 Task: Set the default behavior for images content to "Sites can show images".
Action: Mouse moved to (1184, 33)
Screenshot: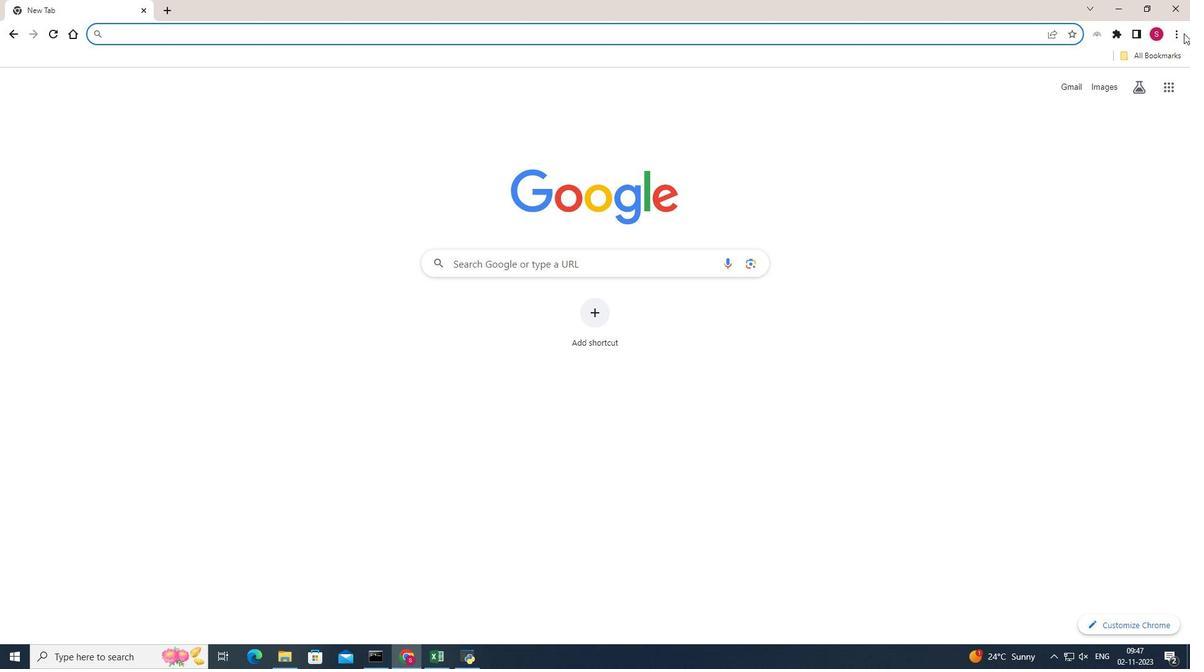 
Action: Mouse pressed left at (1184, 33)
Screenshot: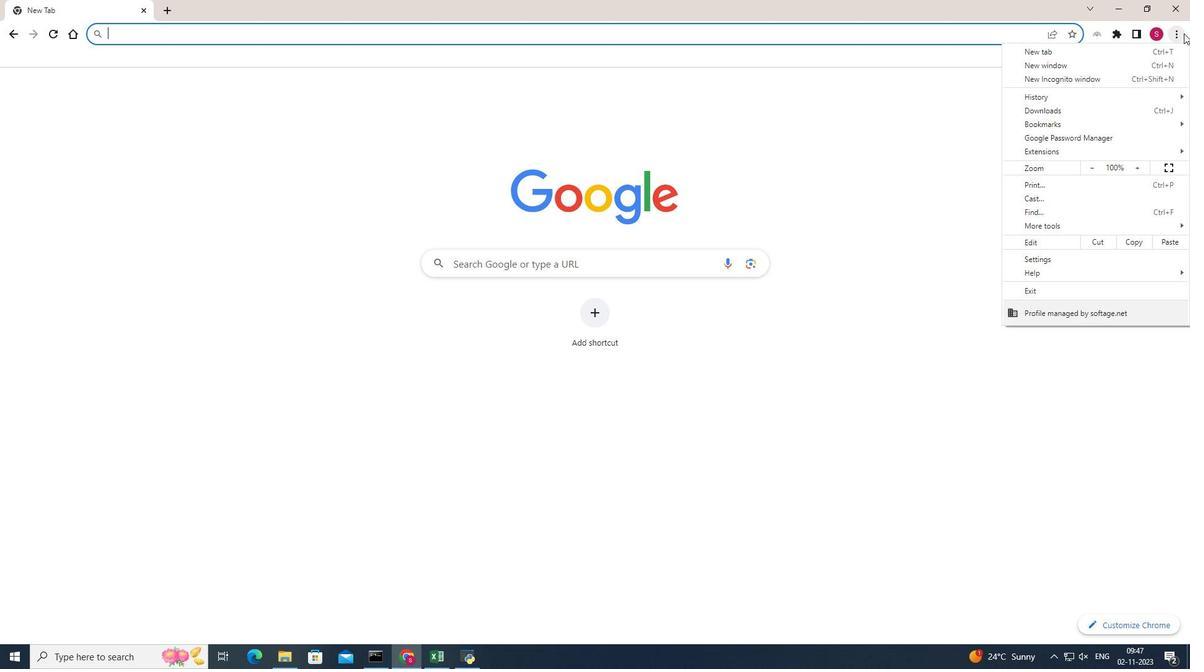 
Action: Mouse moved to (1060, 259)
Screenshot: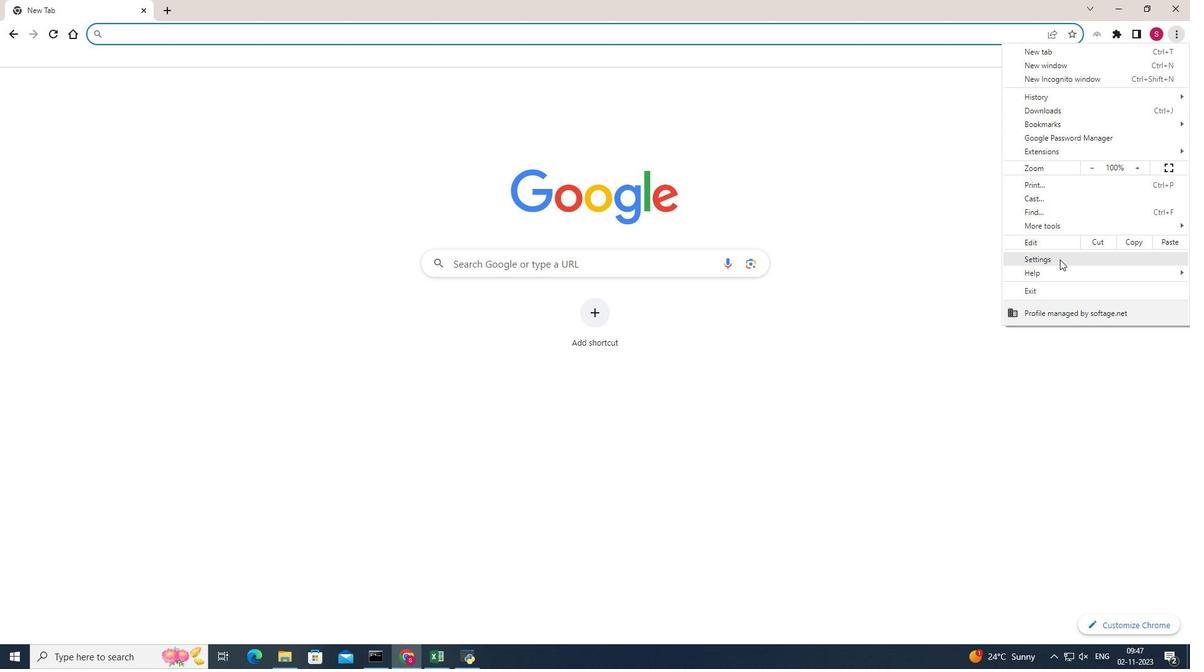 
Action: Mouse pressed left at (1060, 259)
Screenshot: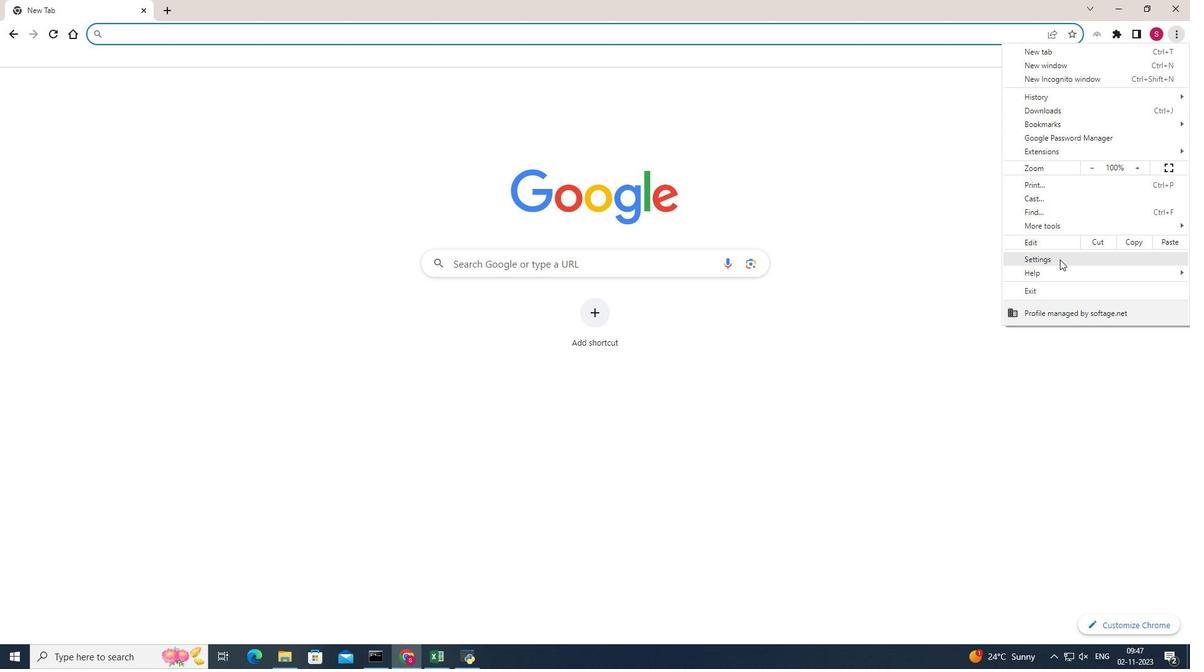 
Action: Mouse moved to (112, 146)
Screenshot: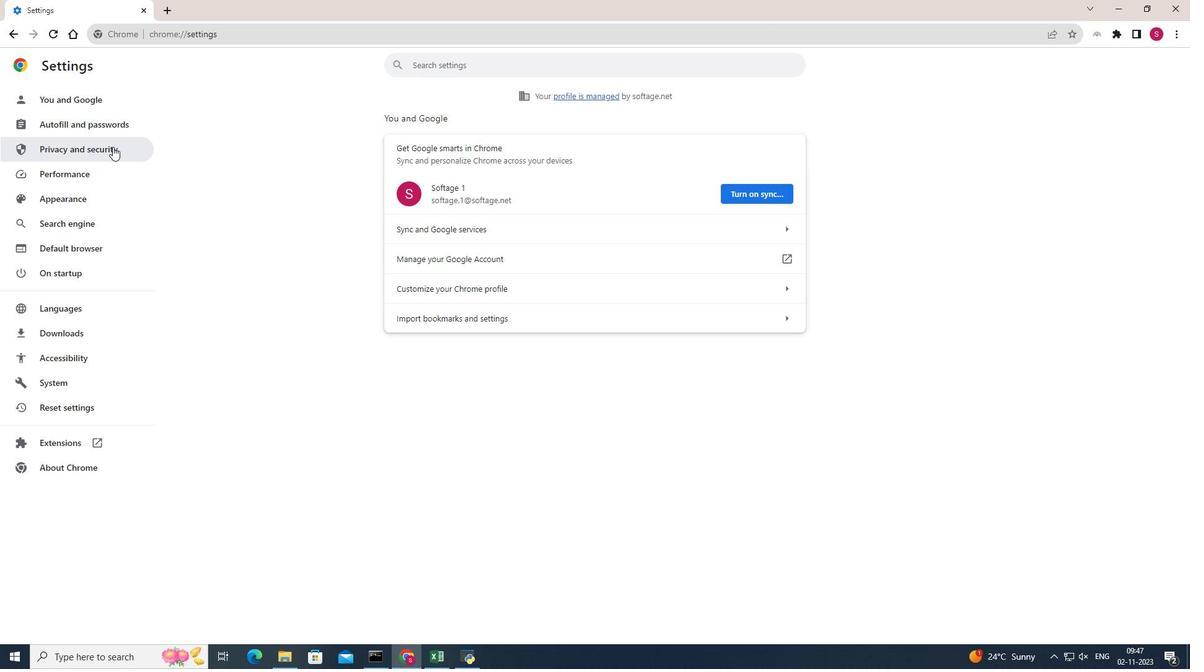 
Action: Mouse pressed left at (112, 146)
Screenshot: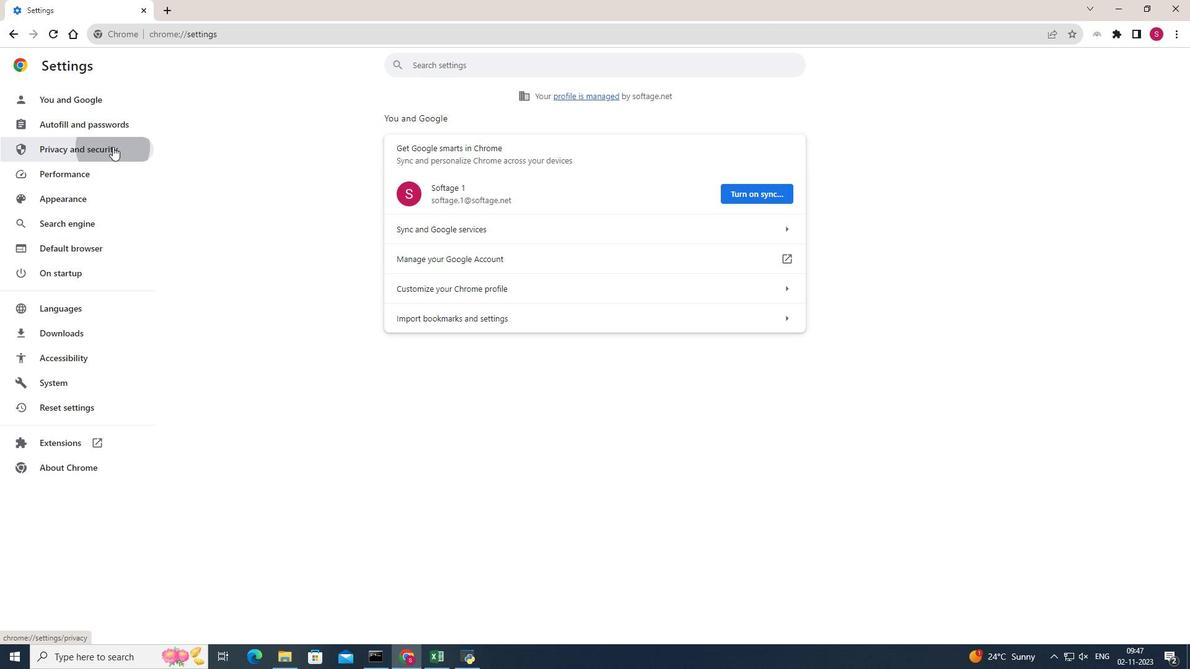 
Action: Mouse moved to (743, 386)
Screenshot: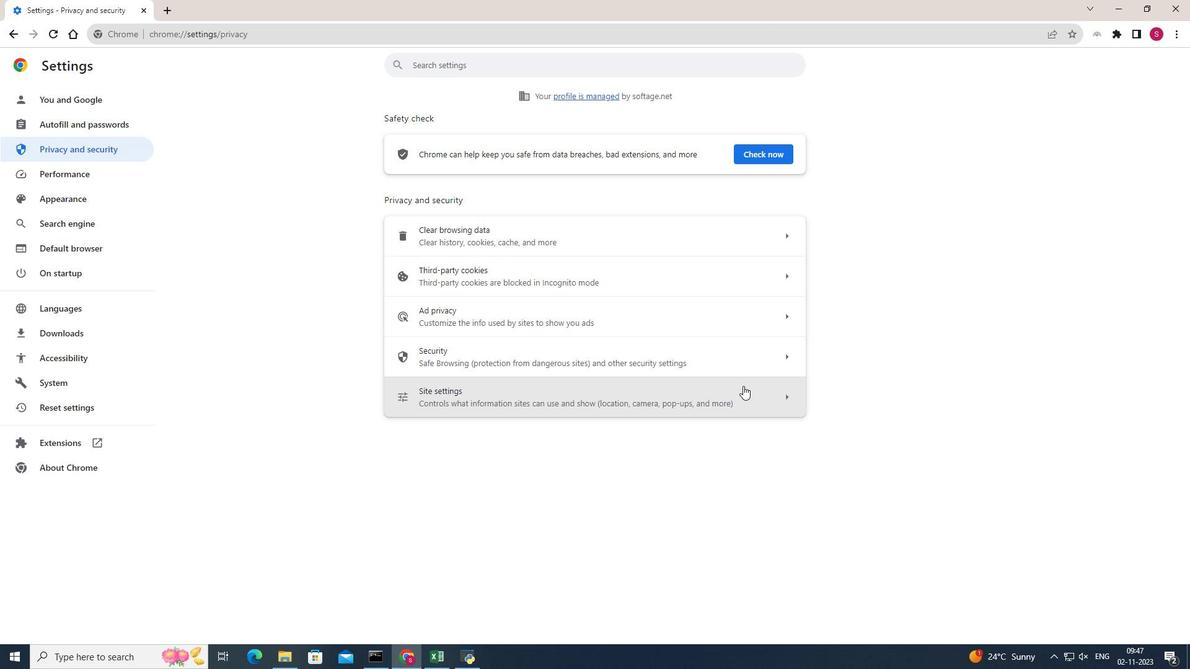 
Action: Mouse pressed left at (743, 386)
Screenshot: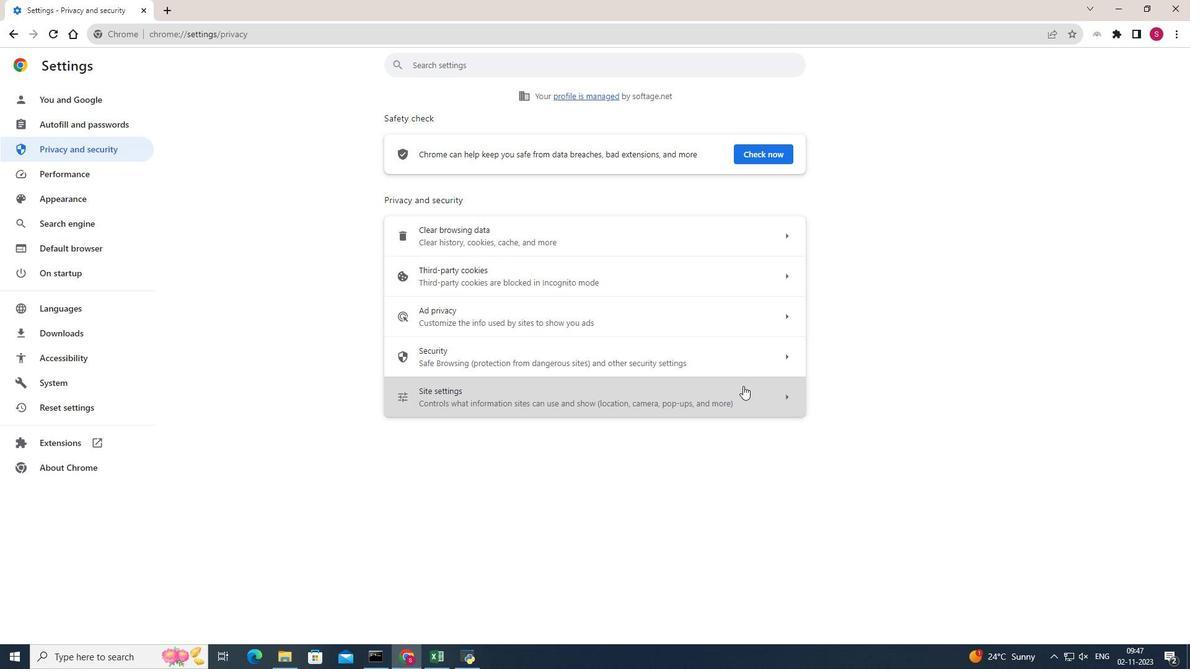 
Action: Mouse moved to (741, 386)
Screenshot: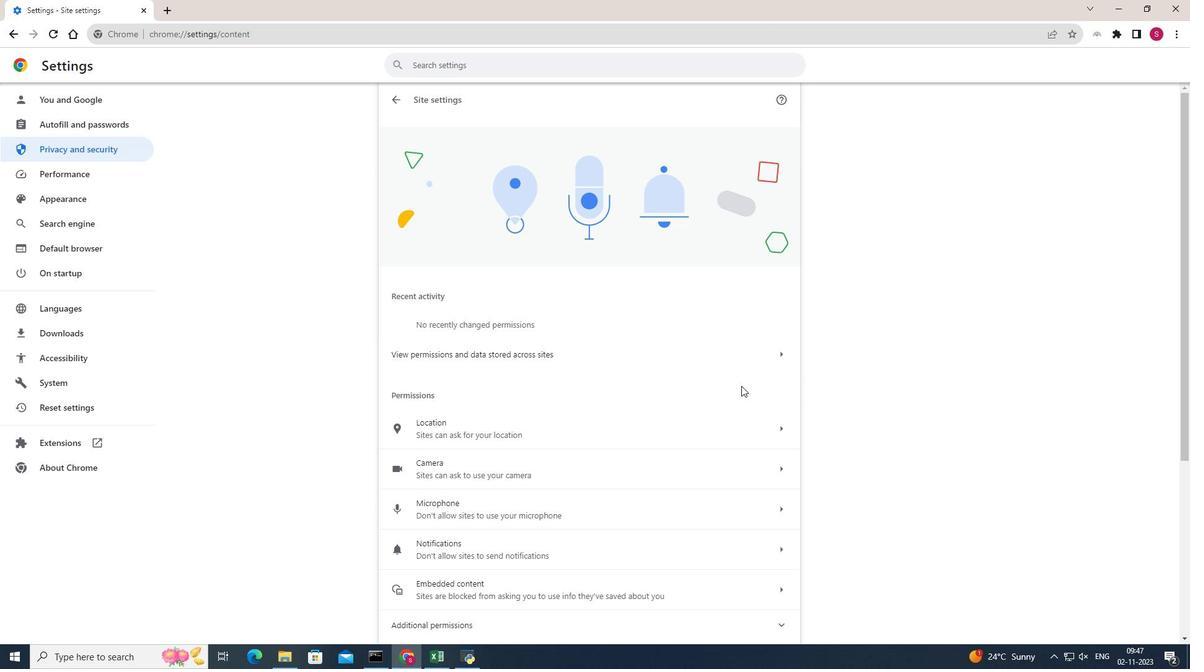 
Action: Mouse scrolled (741, 385) with delta (0, 0)
Screenshot: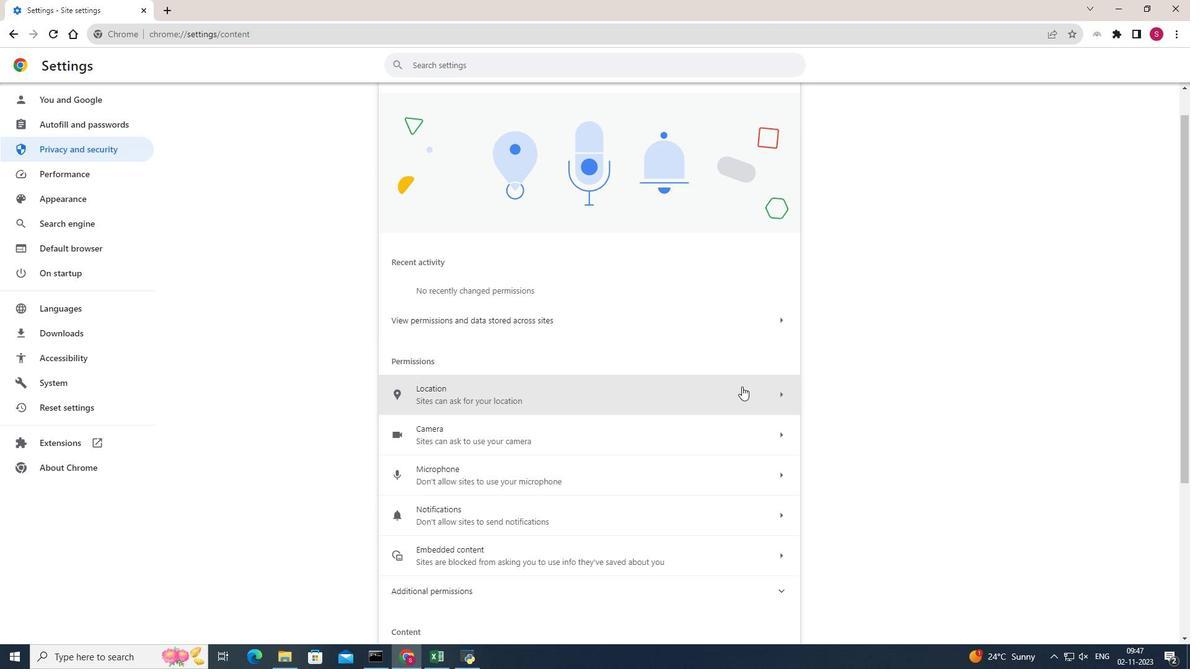 
Action: Mouse scrolled (741, 385) with delta (0, 0)
Screenshot: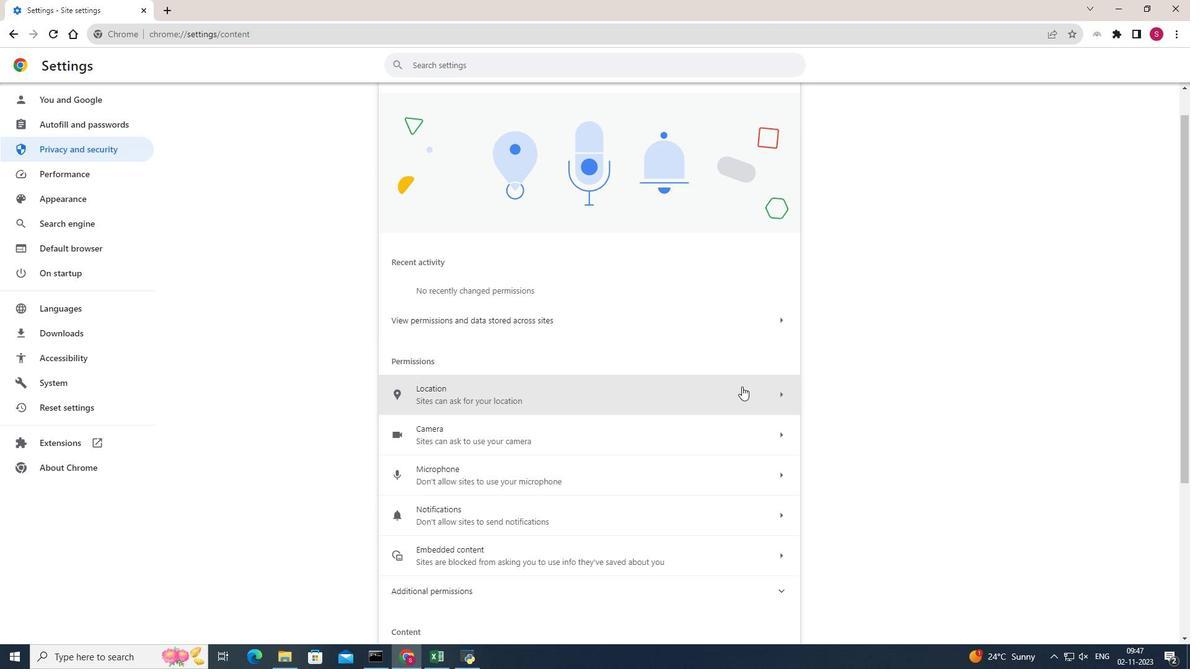 
Action: Mouse moved to (741, 386)
Screenshot: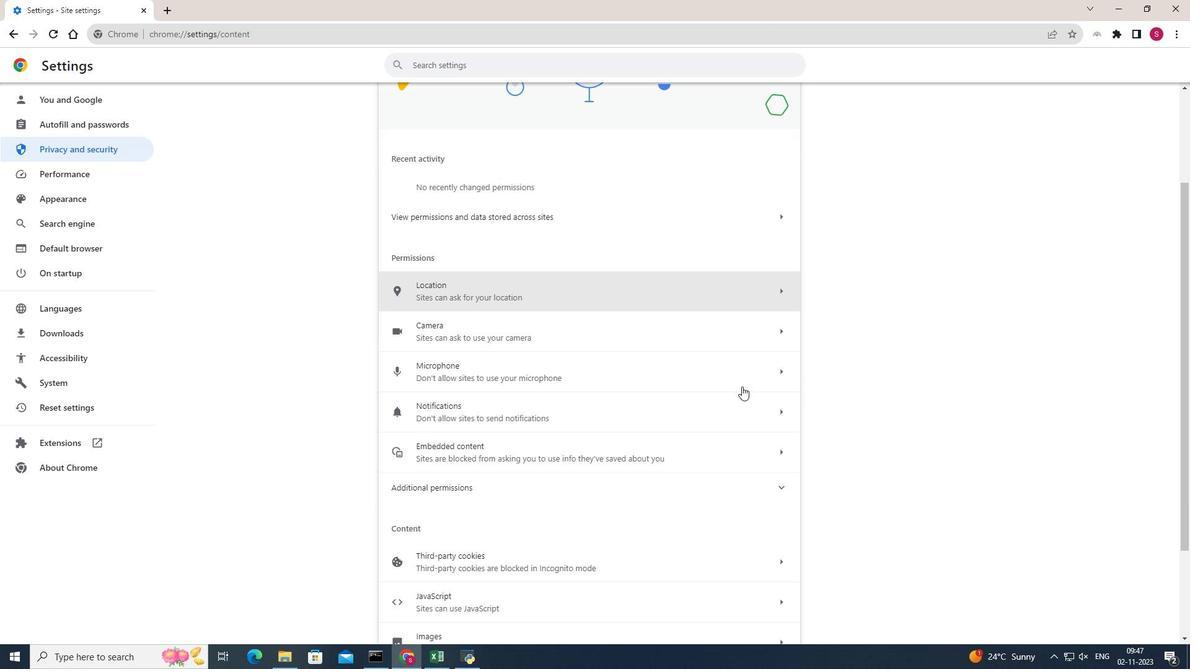 
Action: Mouse scrolled (741, 385) with delta (0, 0)
Screenshot: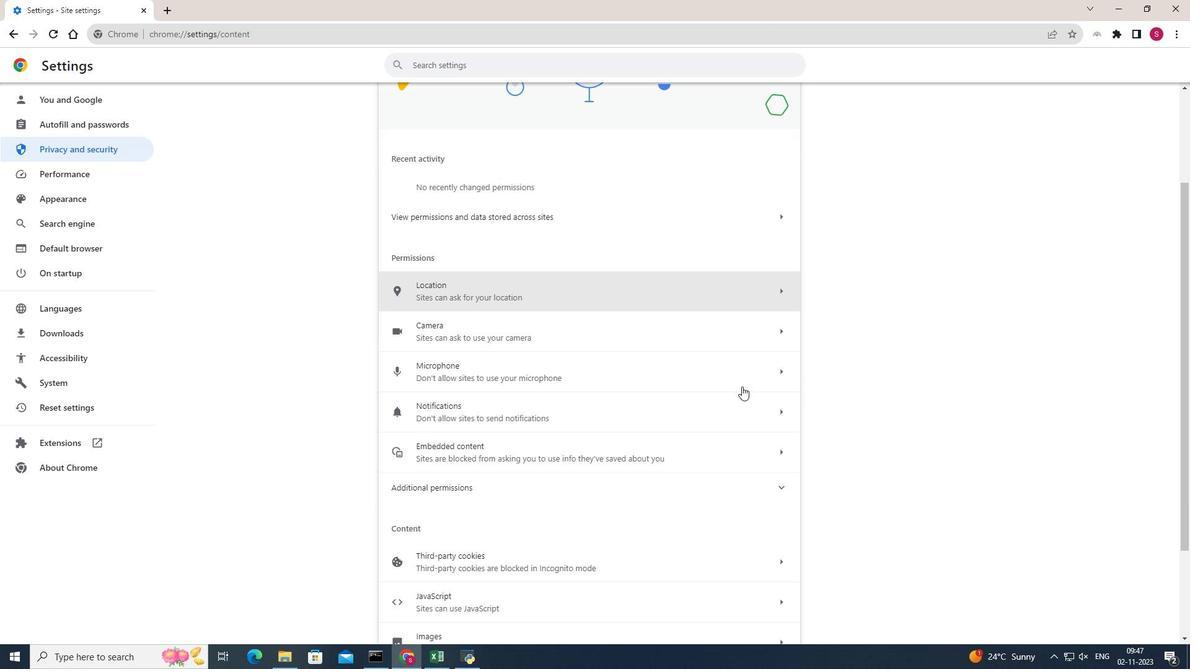 
Action: Mouse moved to (742, 387)
Screenshot: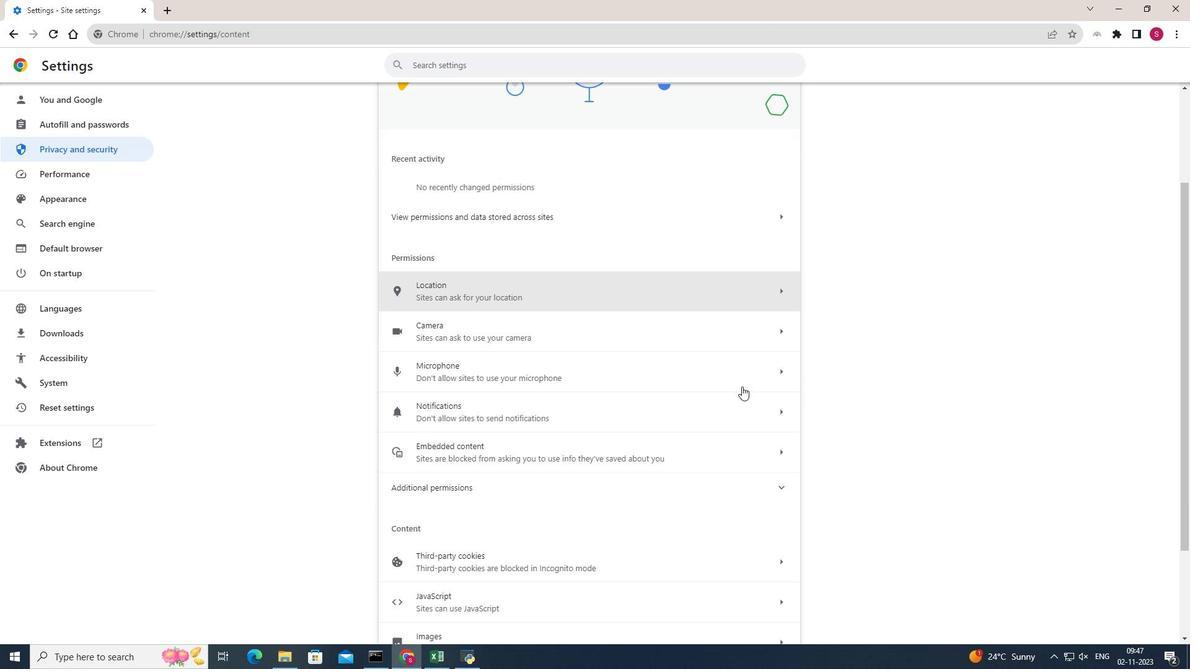 
Action: Mouse scrolled (742, 386) with delta (0, 0)
Screenshot: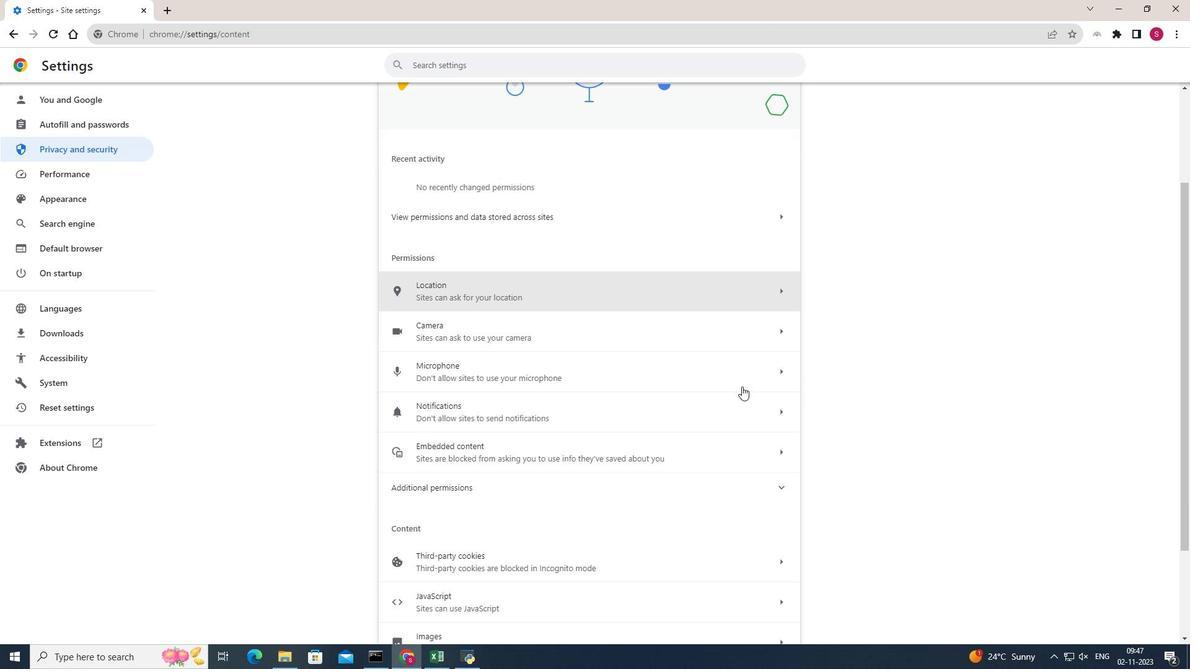
Action: Mouse scrolled (742, 386) with delta (0, 0)
Screenshot: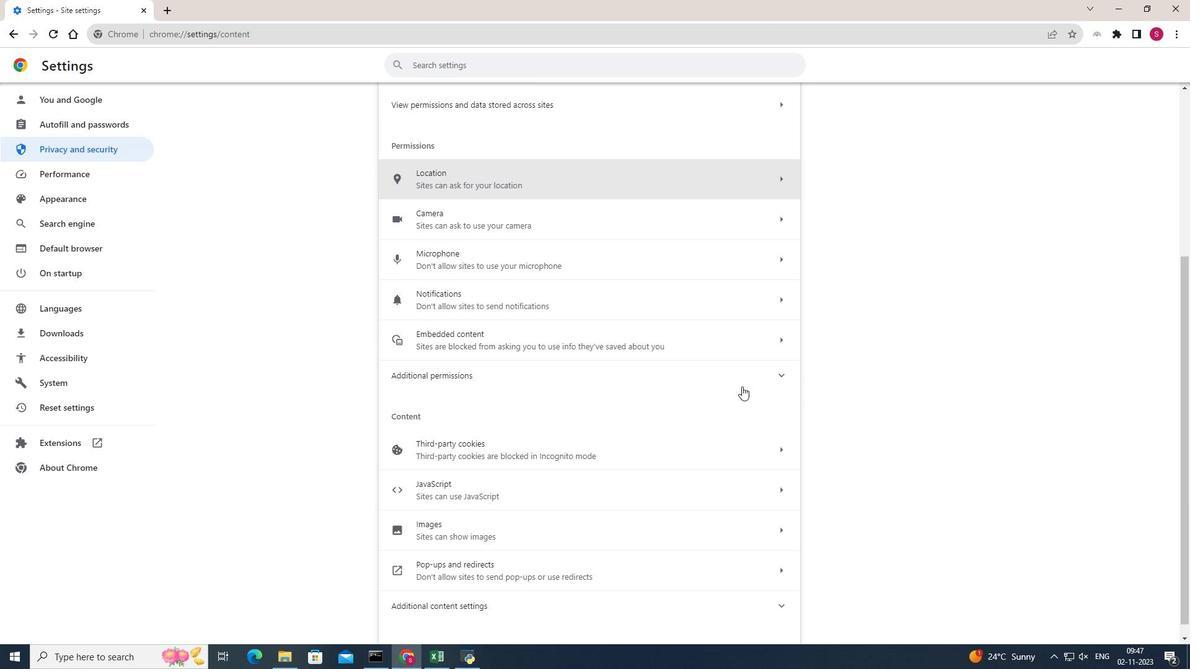 
Action: Mouse scrolled (742, 386) with delta (0, 0)
Screenshot: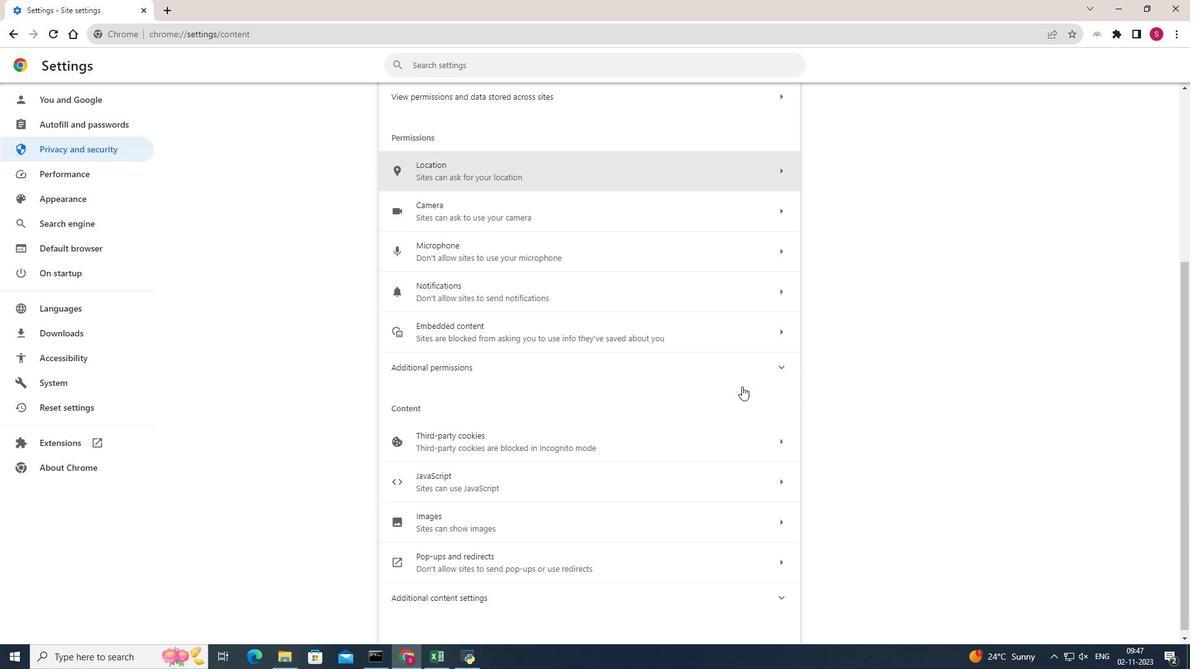 
Action: Mouse scrolled (742, 386) with delta (0, 0)
Screenshot: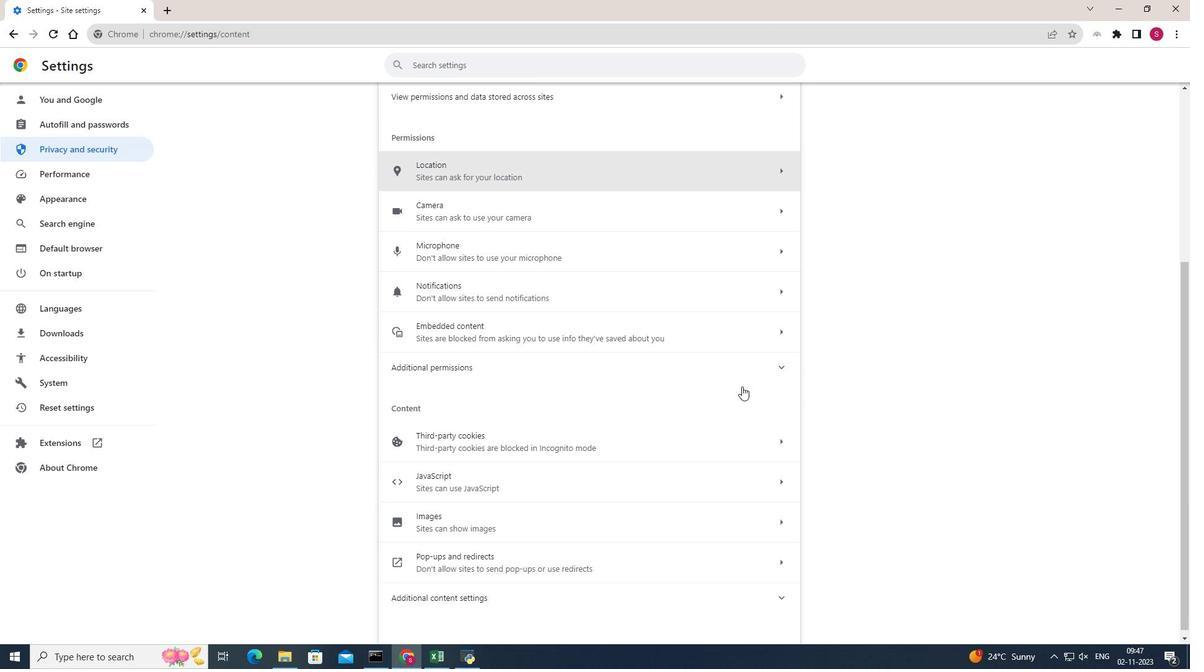 
Action: Mouse moved to (609, 509)
Screenshot: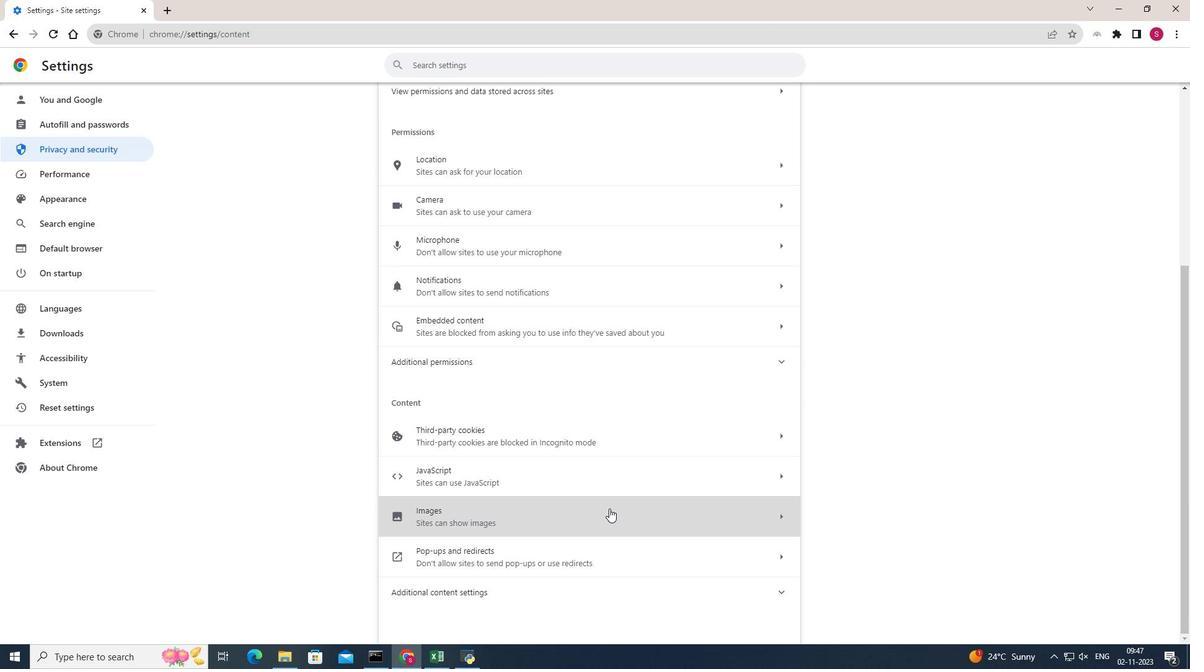 
Action: Mouse pressed left at (609, 509)
Screenshot: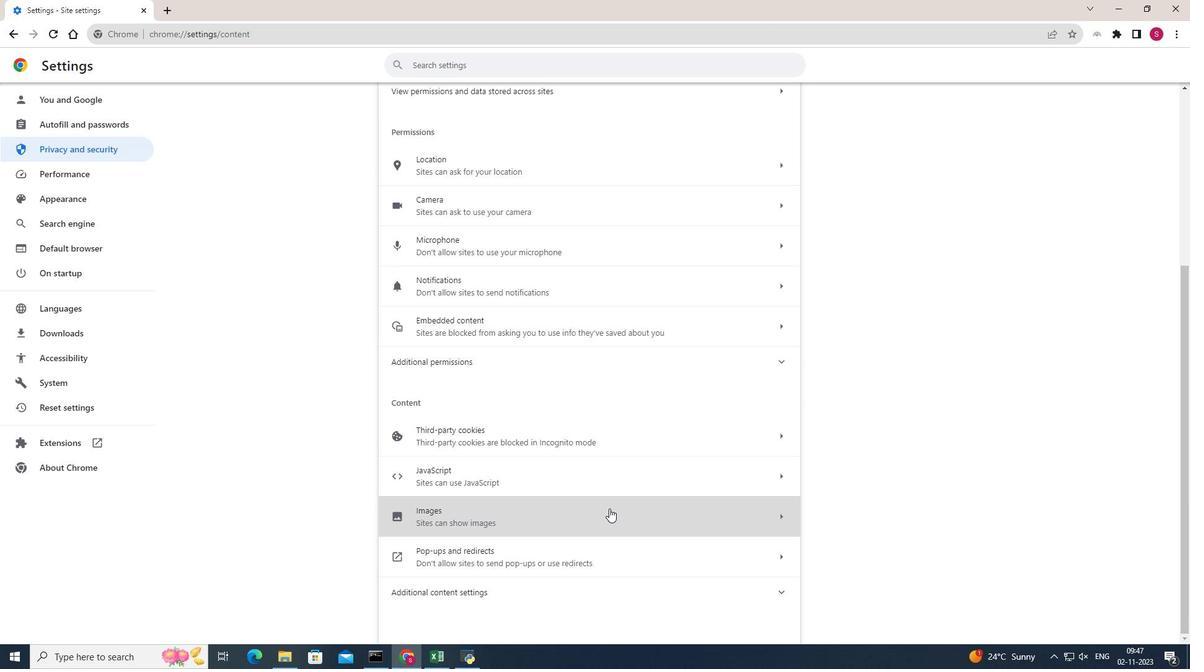 
Action: Mouse moved to (399, 212)
Screenshot: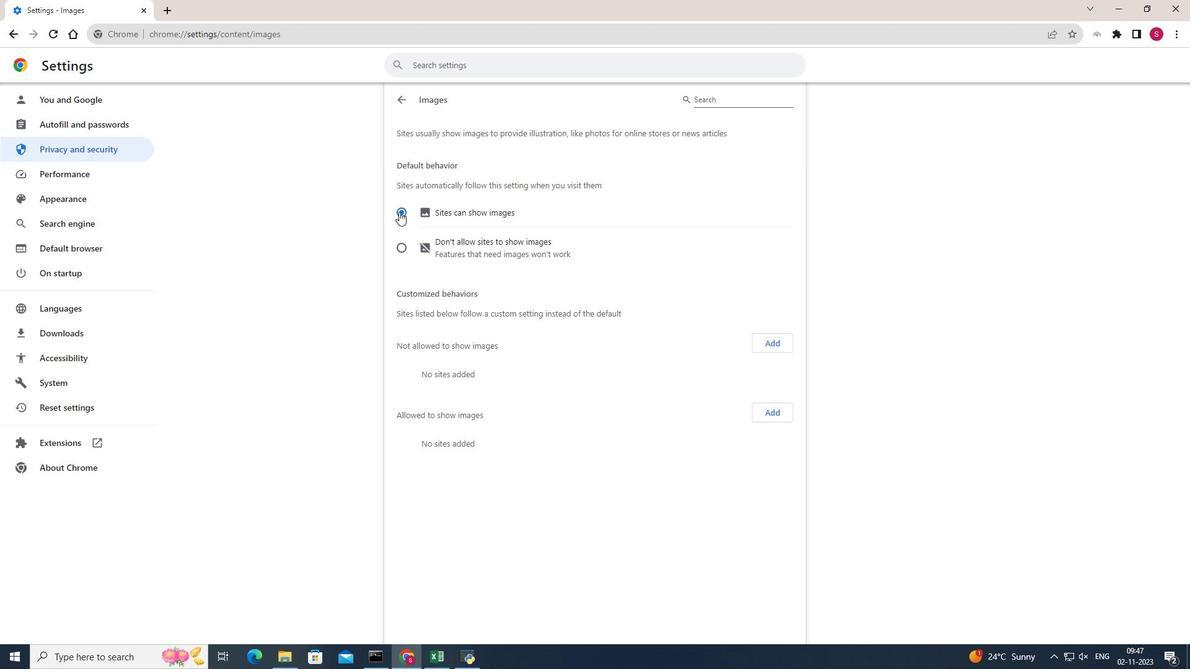 
Action: Mouse pressed left at (399, 212)
Screenshot: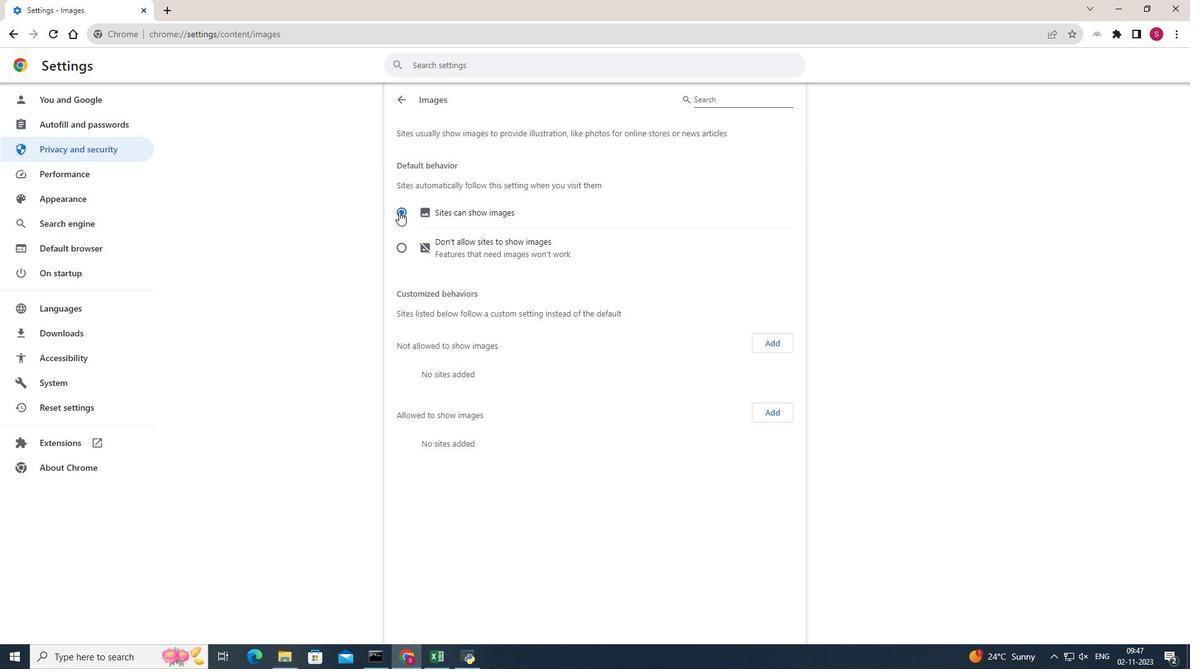 
